 Task: Add Alba Botanica Hawaiian Green Tea Sunscreen Spf 45 to the cart.
Action: Mouse moved to (327, 168)
Screenshot: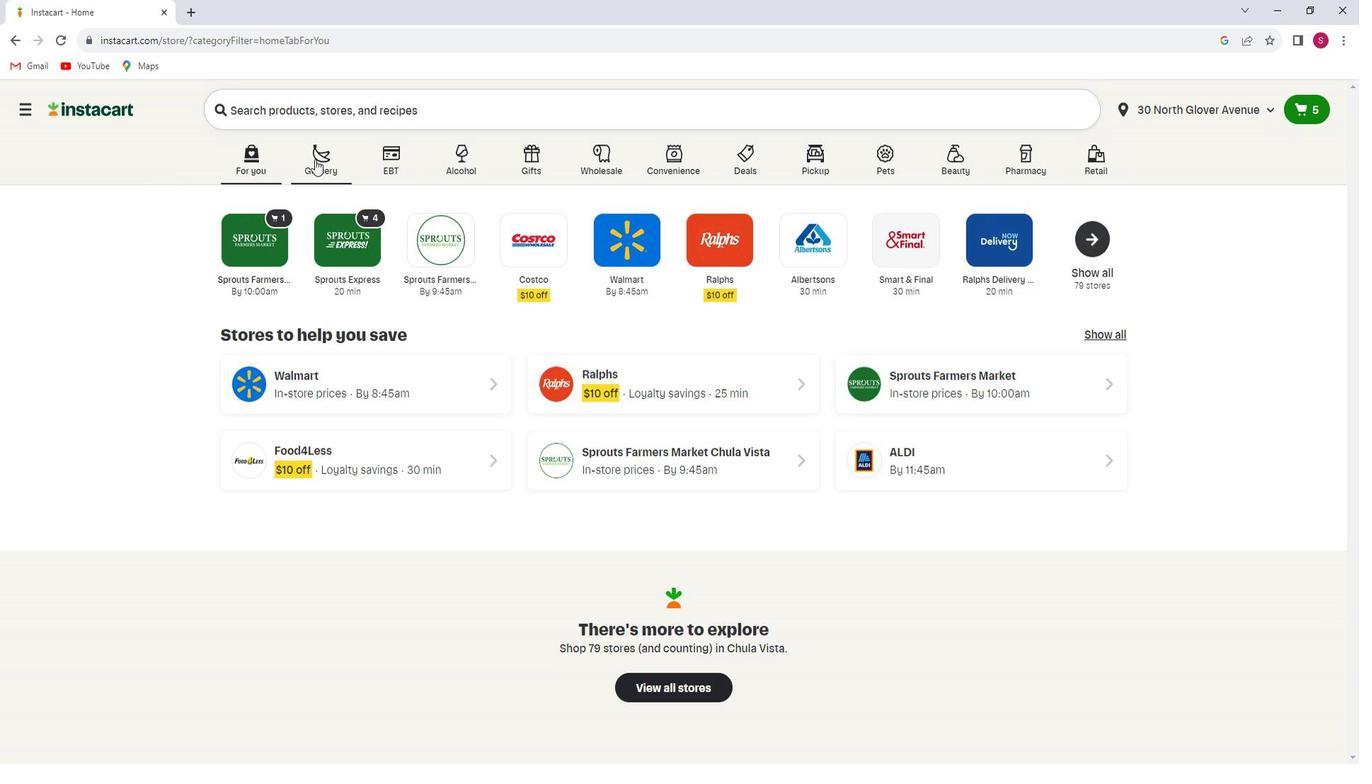 
Action: Mouse pressed left at (327, 168)
Screenshot: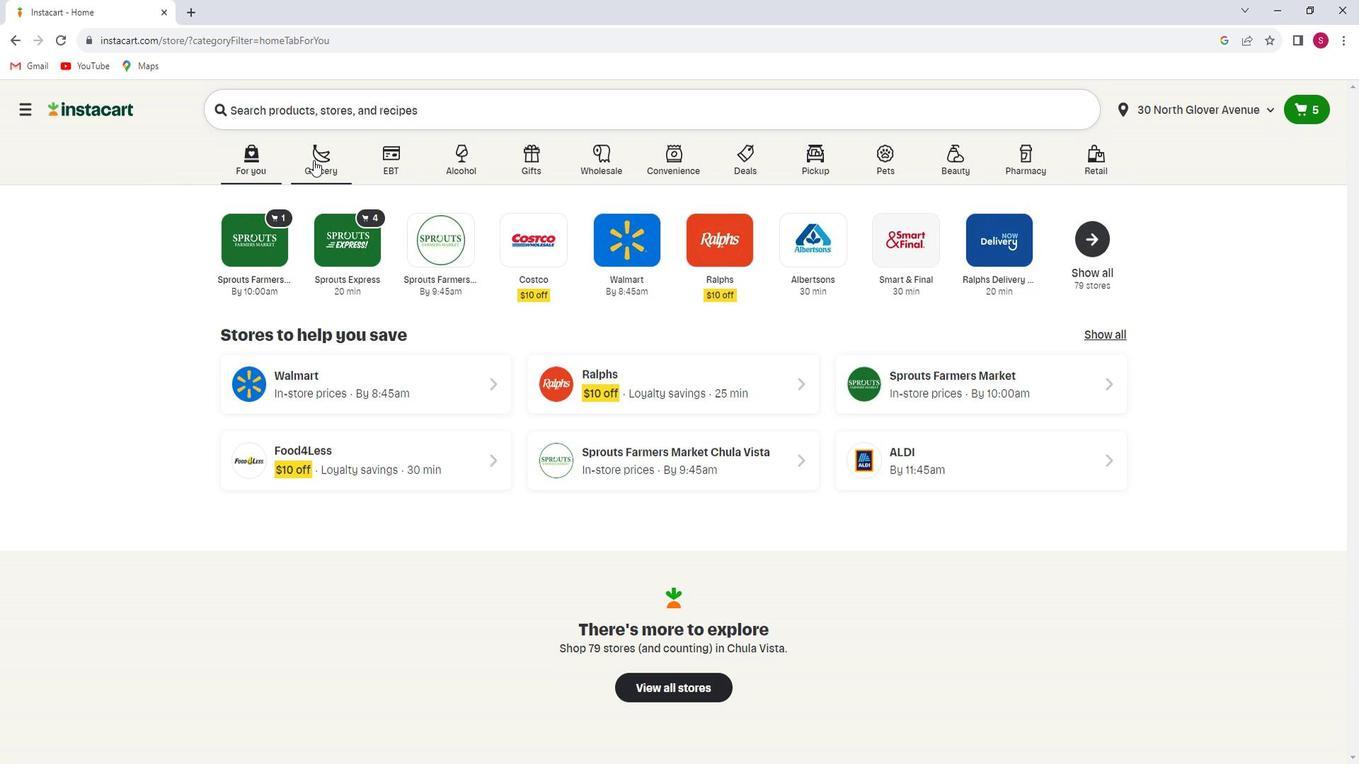 
Action: Mouse moved to (296, 418)
Screenshot: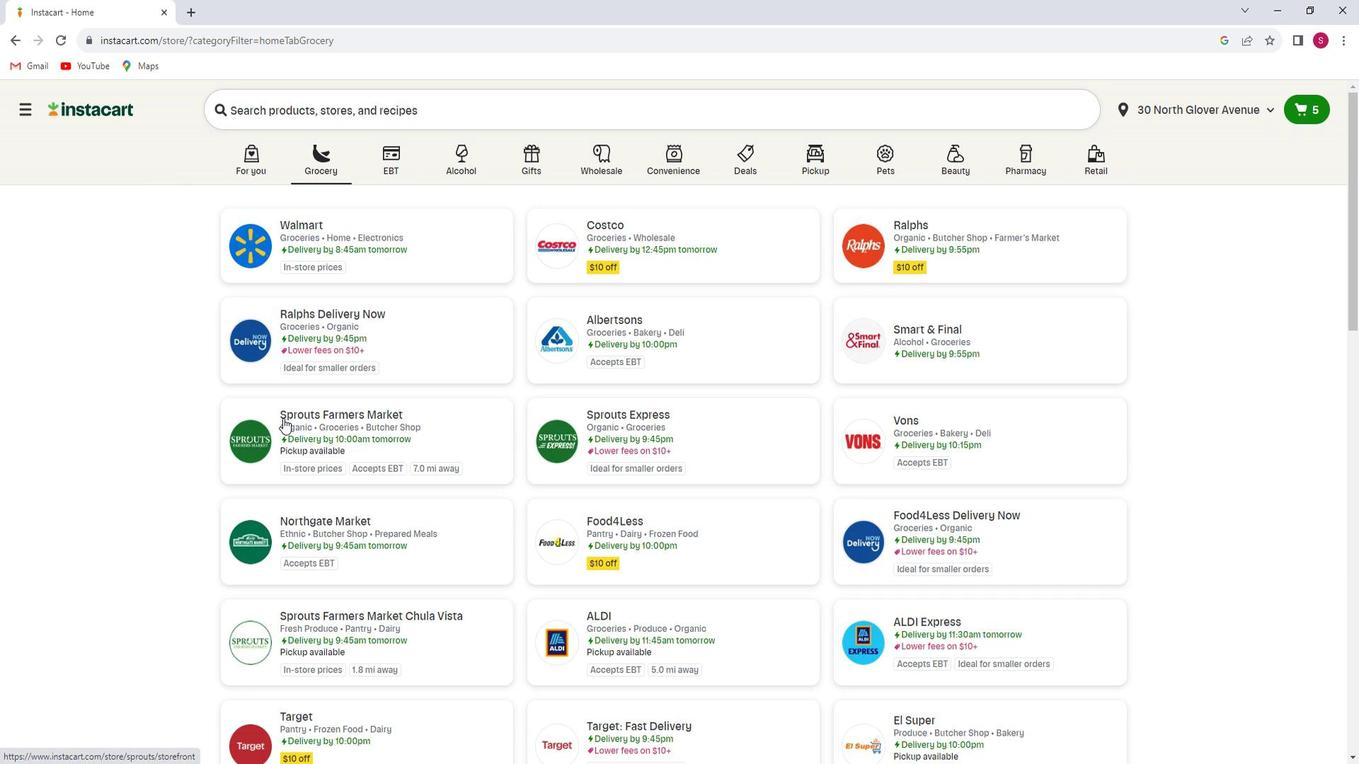 
Action: Mouse pressed left at (296, 418)
Screenshot: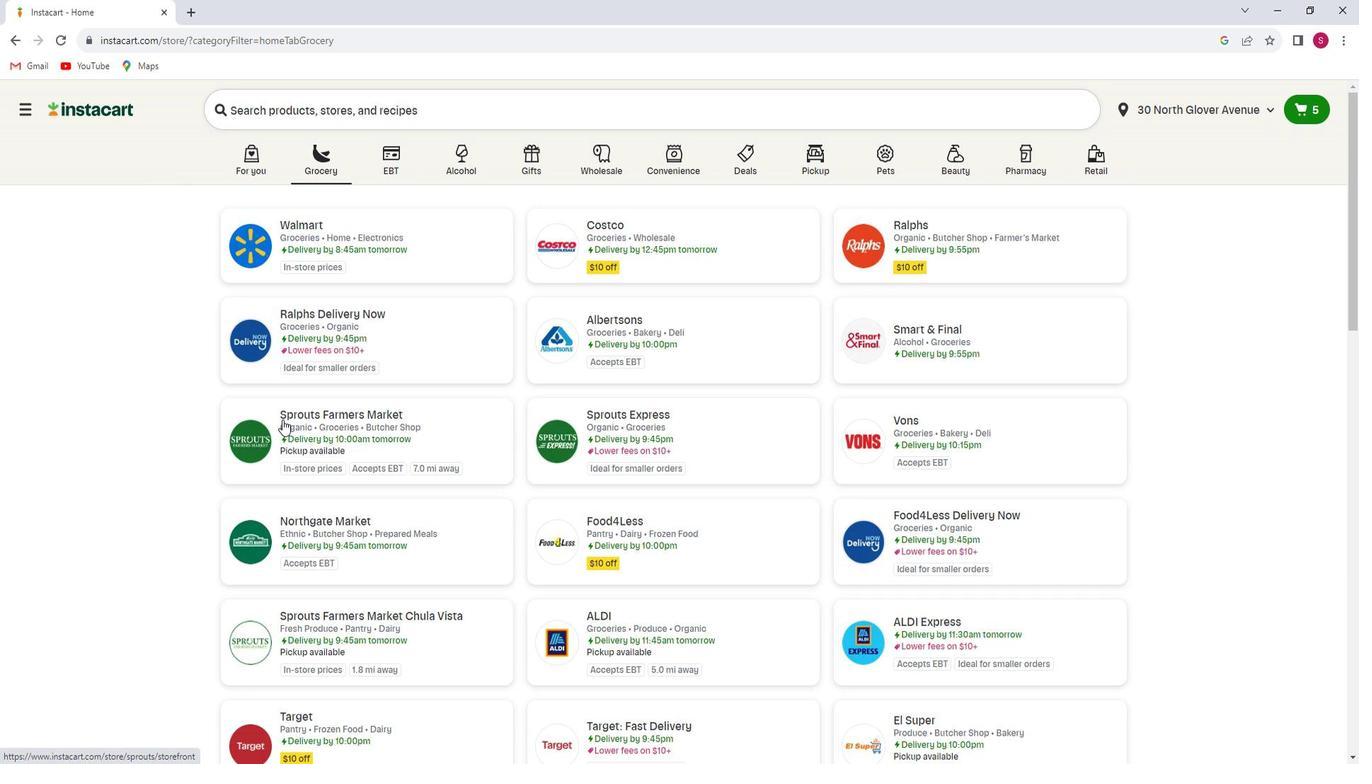 
Action: Mouse moved to (96, 468)
Screenshot: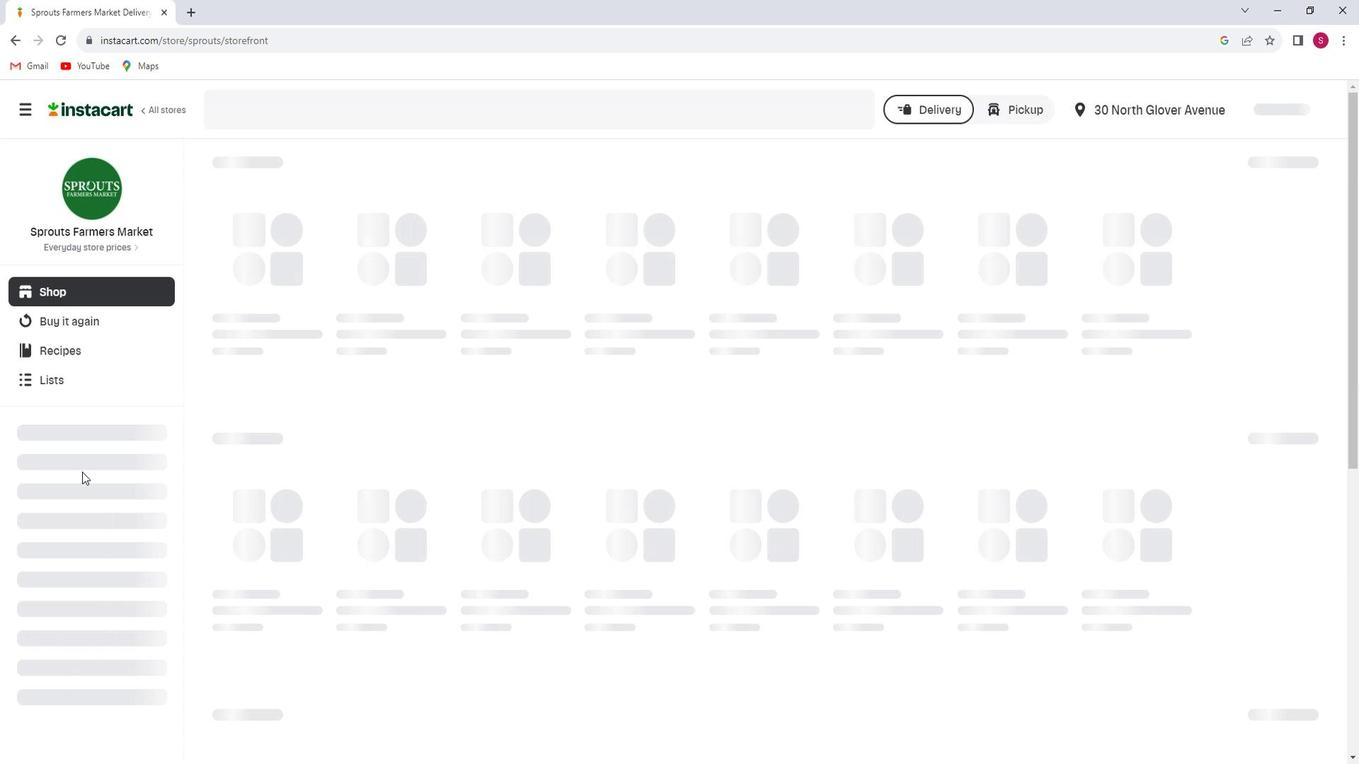
Action: Mouse scrolled (96, 467) with delta (0, 0)
Screenshot: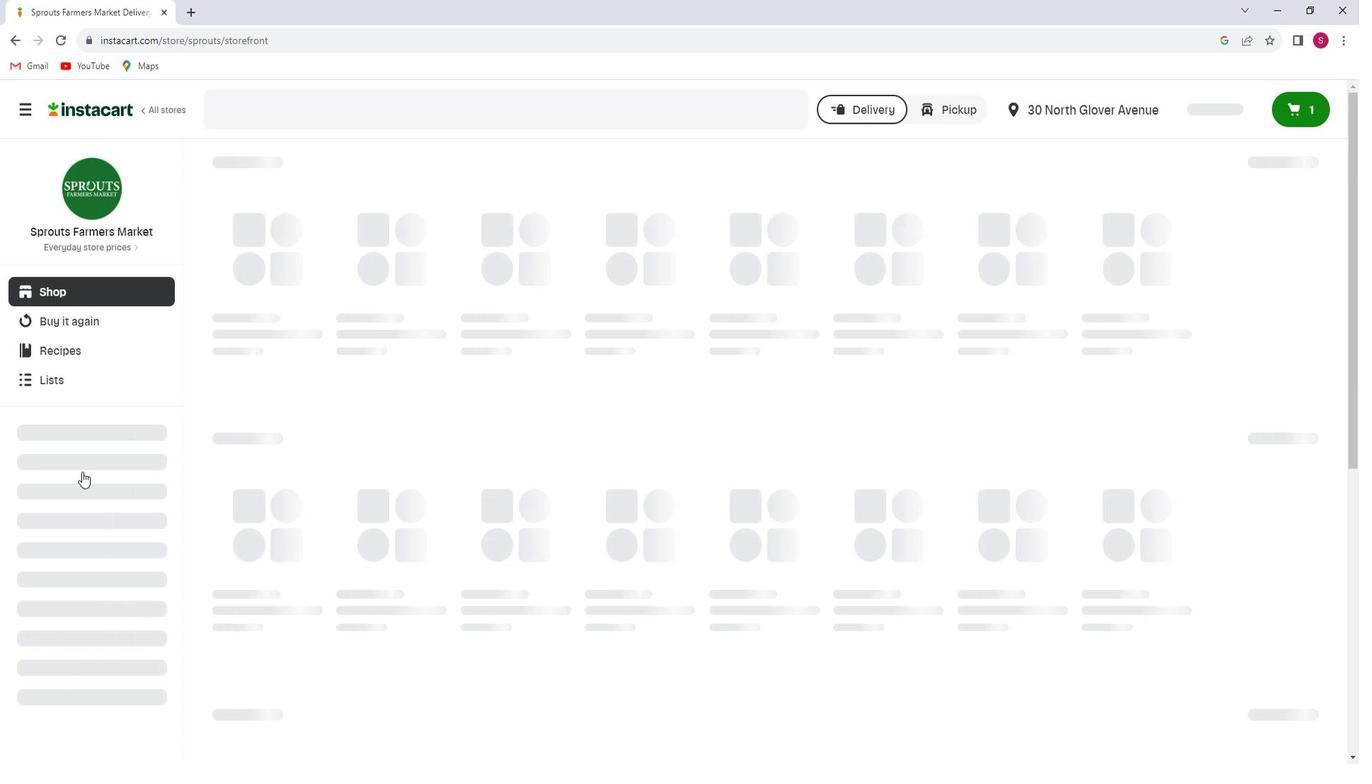 
Action: Mouse scrolled (96, 467) with delta (0, 0)
Screenshot: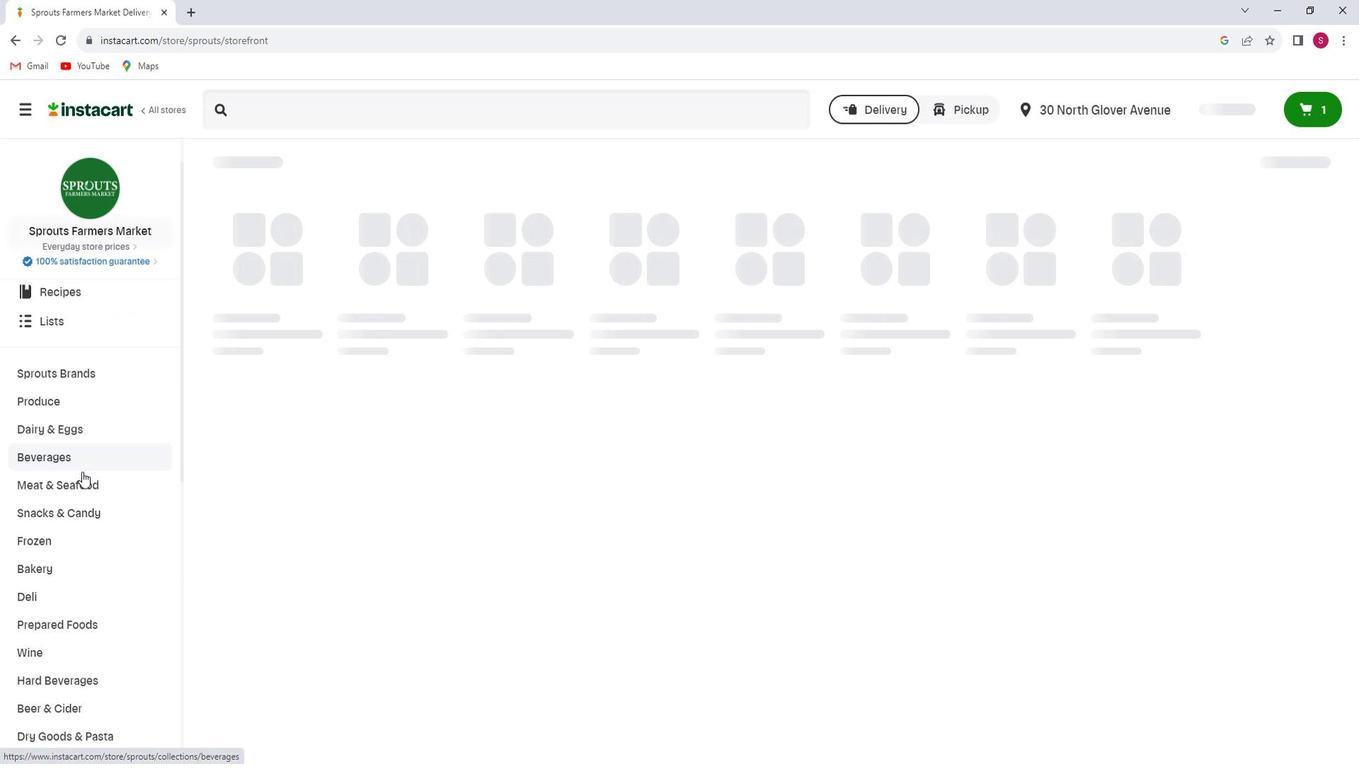 
Action: Mouse scrolled (96, 467) with delta (0, 0)
Screenshot: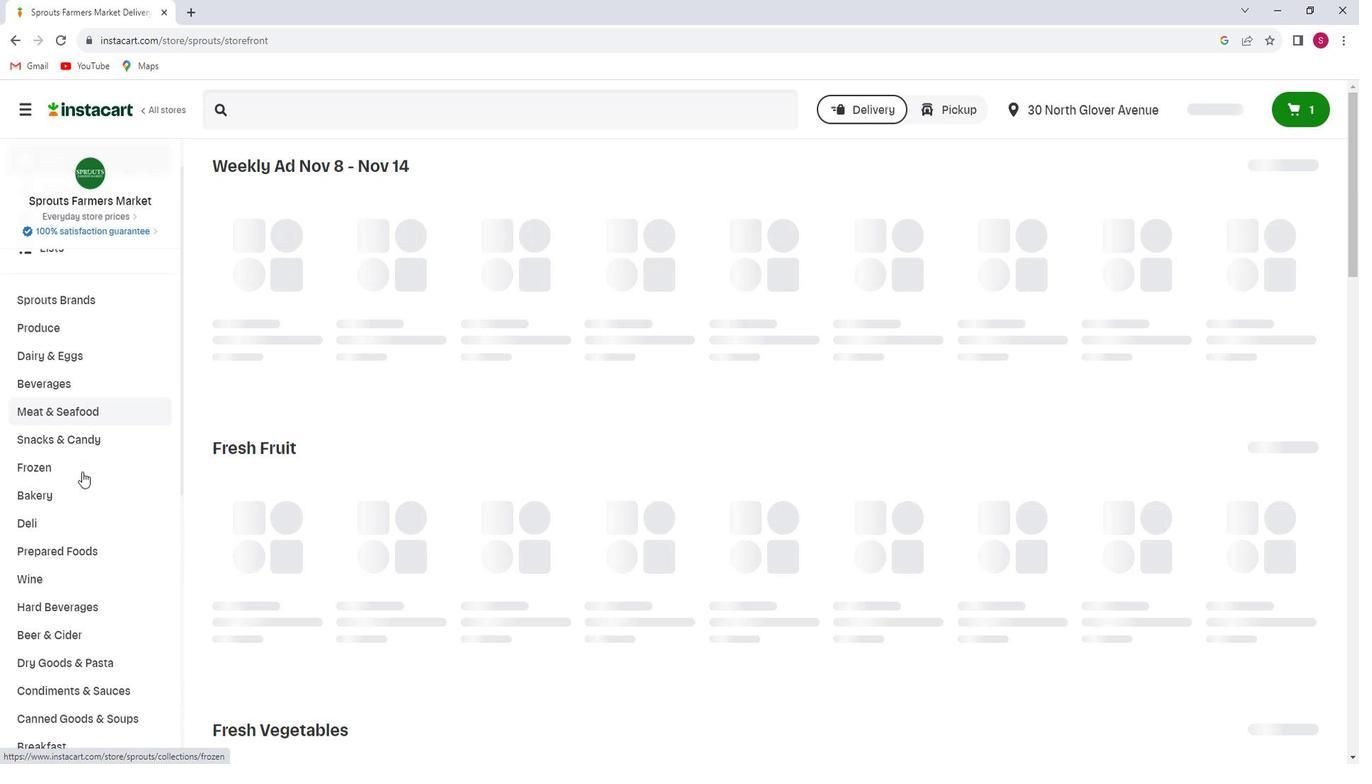 
Action: Mouse scrolled (96, 467) with delta (0, 0)
Screenshot: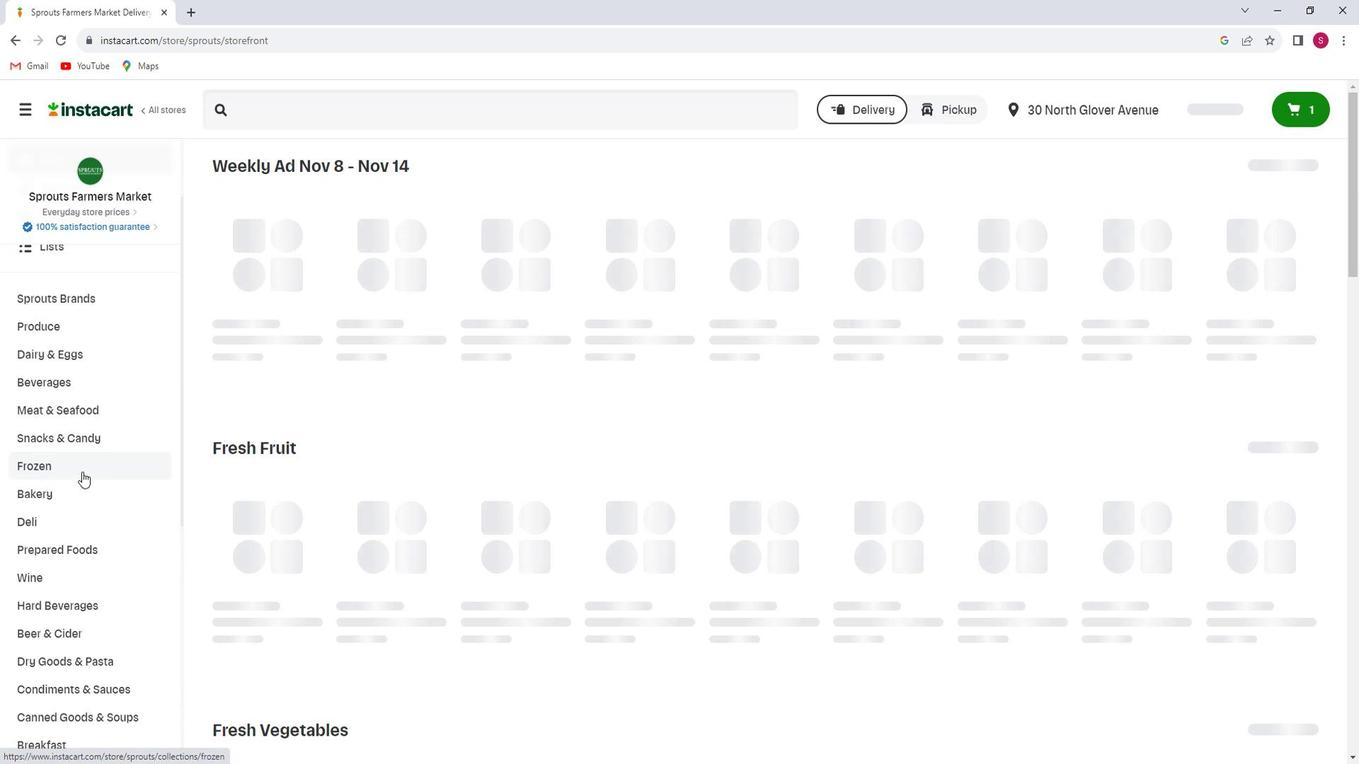 
Action: Mouse scrolled (96, 467) with delta (0, 0)
Screenshot: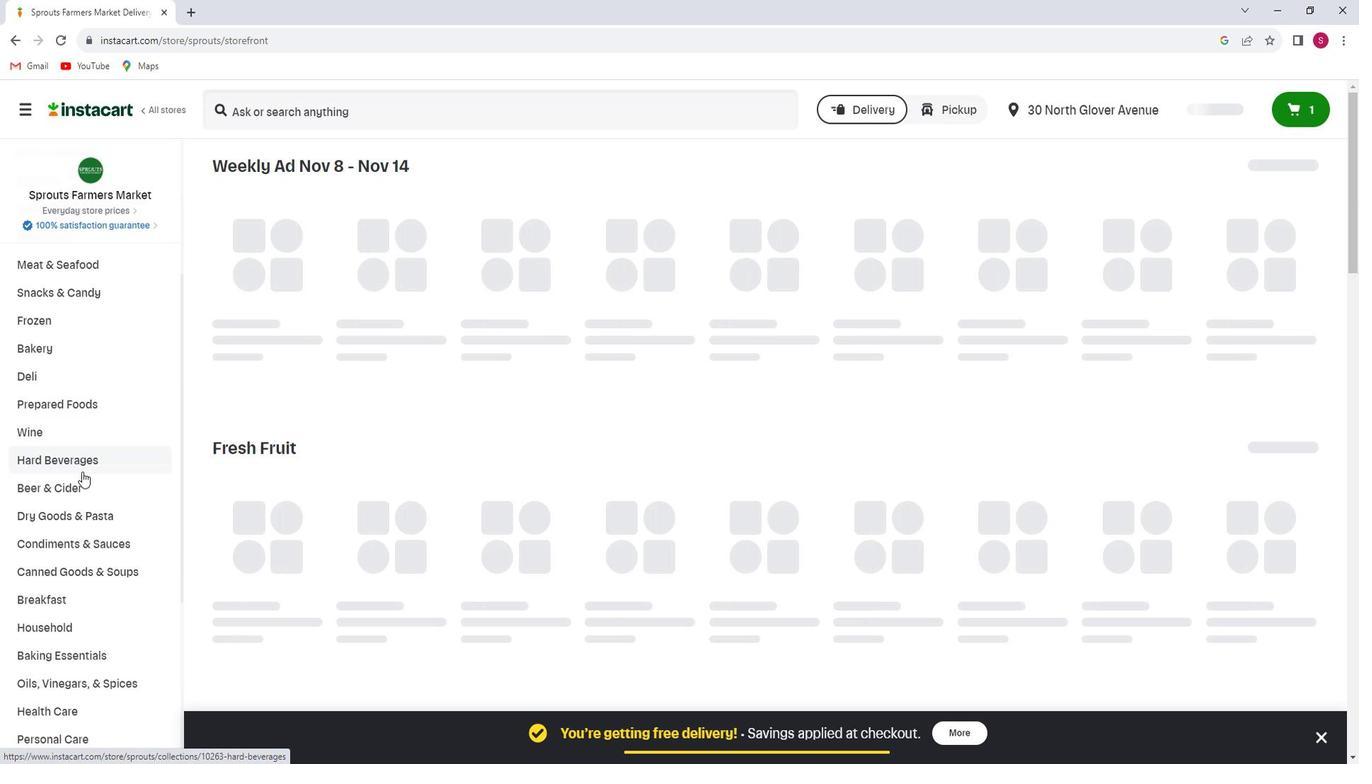 
Action: Mouse scrolled (96, 467) with delta (0, 0)
Screenshot: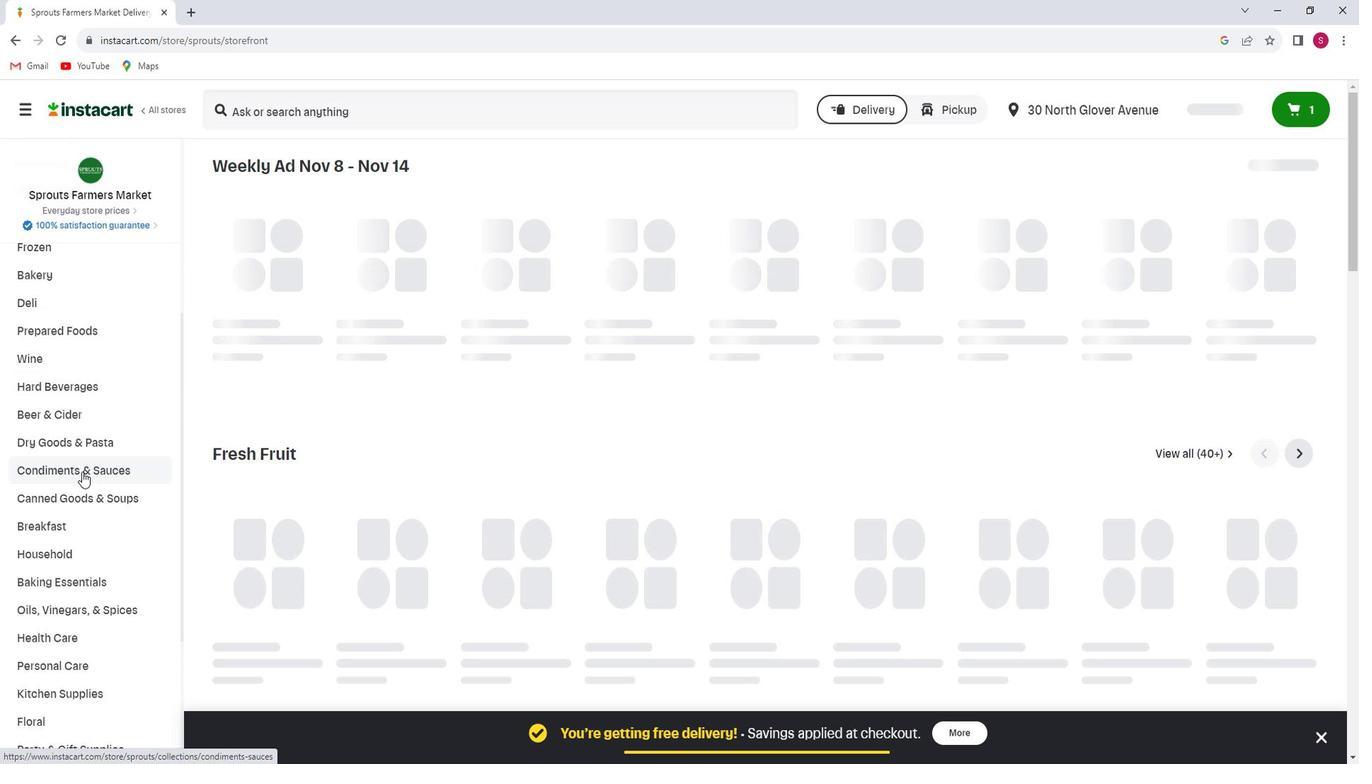 
Action: Mouse scrolled (96, 467) with delta (0, 0)
Screenshot: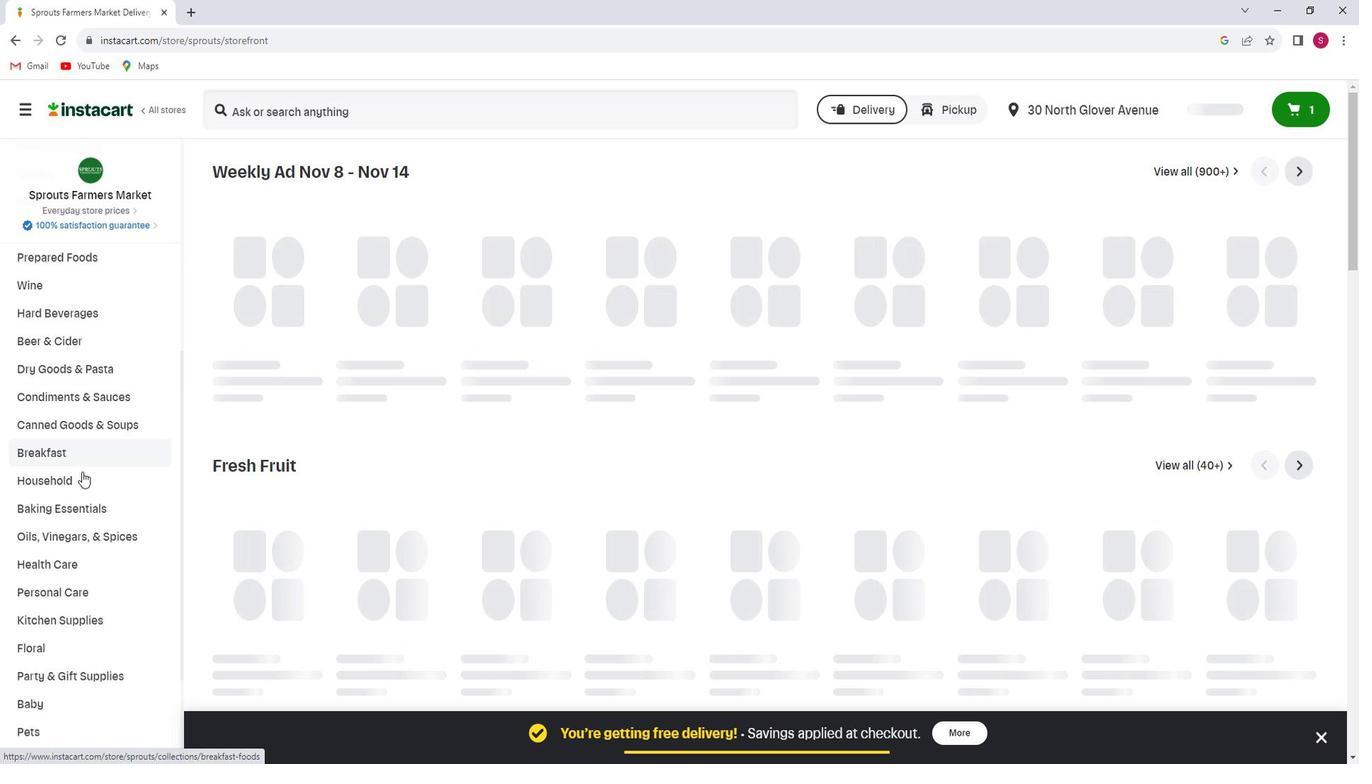 
Action: Mouse scrolled (96, 467) with delta (0, 0)
Screenshot: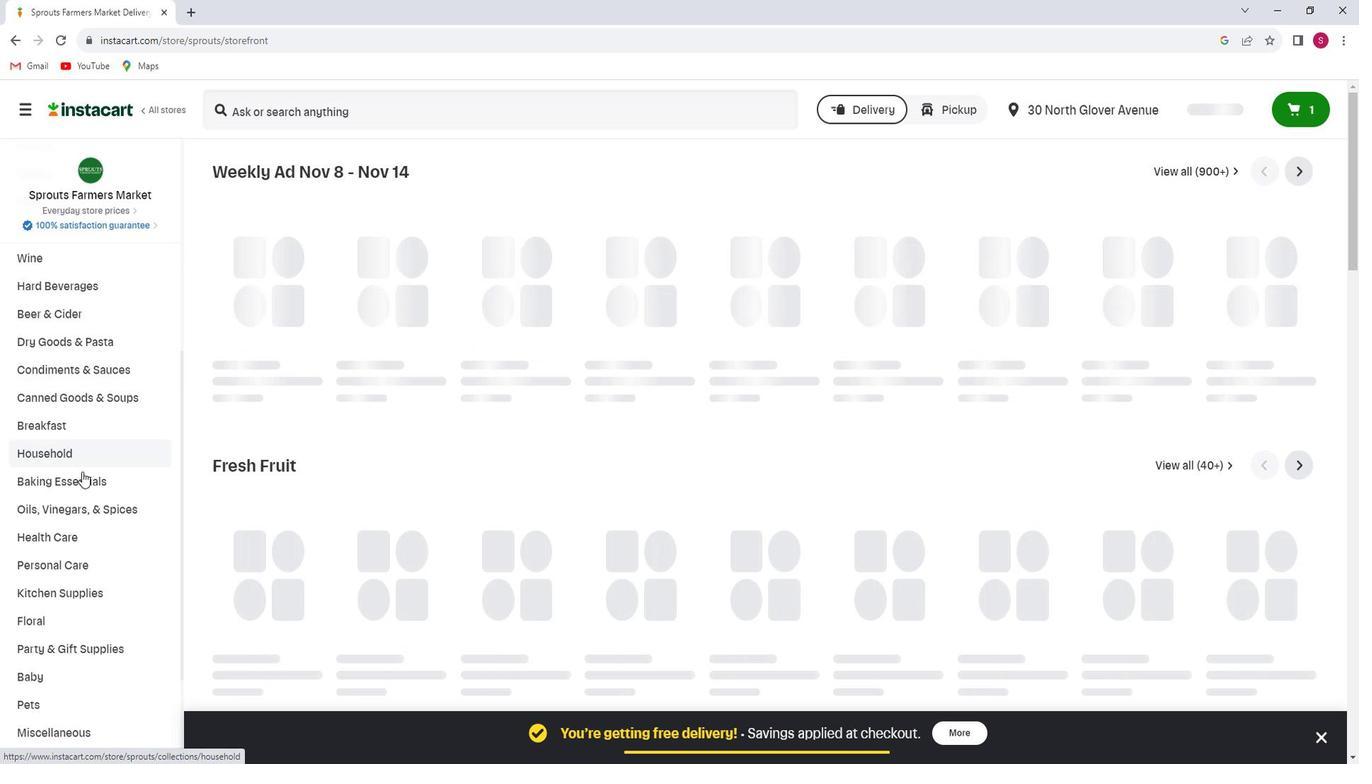 
Action: Mouse moved to (111, 447)
Screenshot: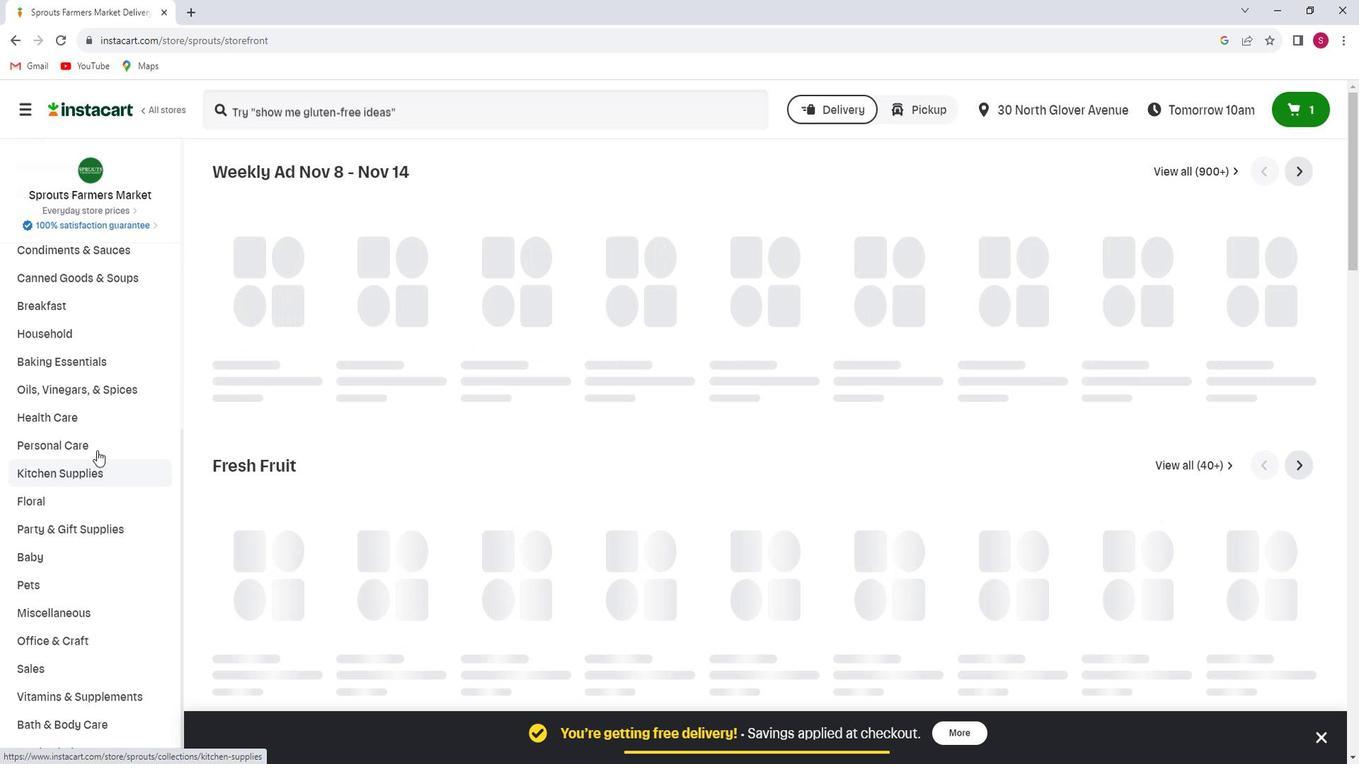 
Action: Mouse pressed left at (111, 447)
Screenshot: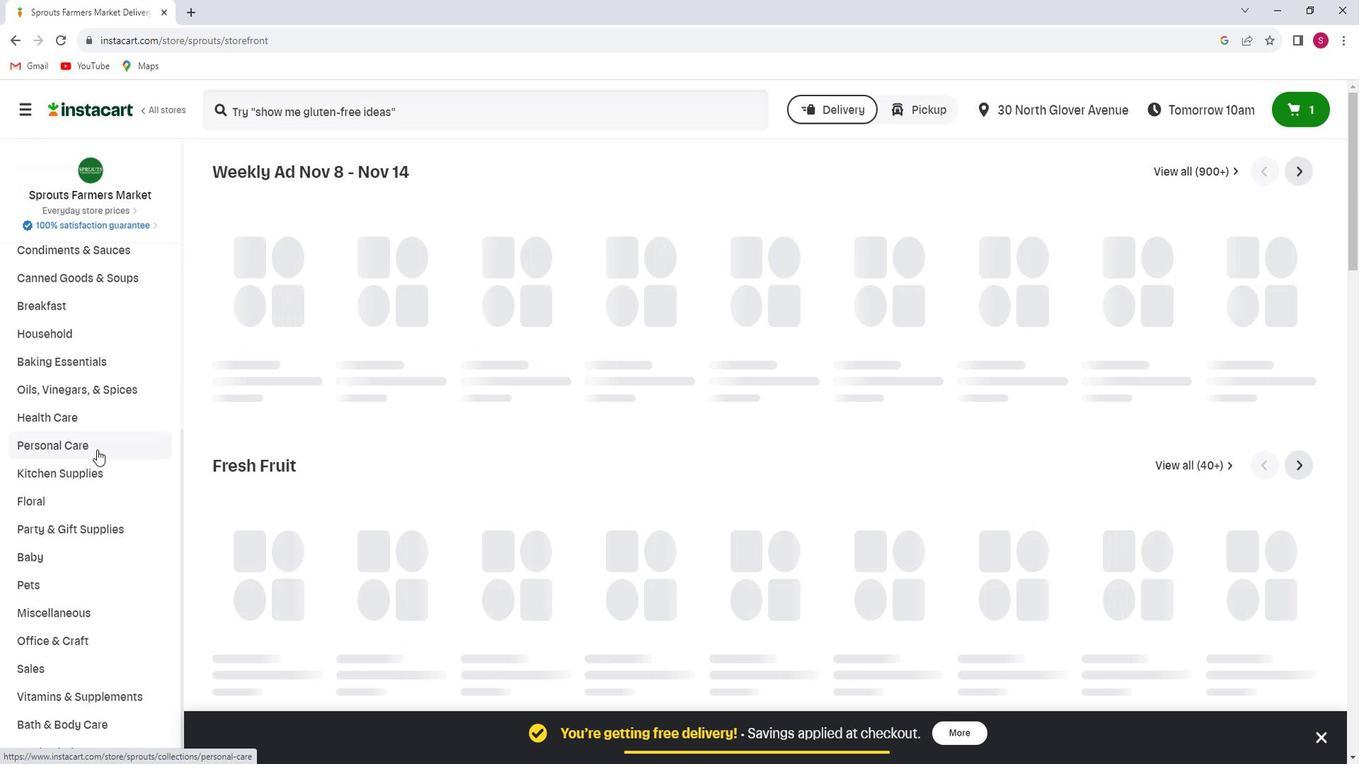 
Action: Mouse moved to (1083, 214)
Screenshot: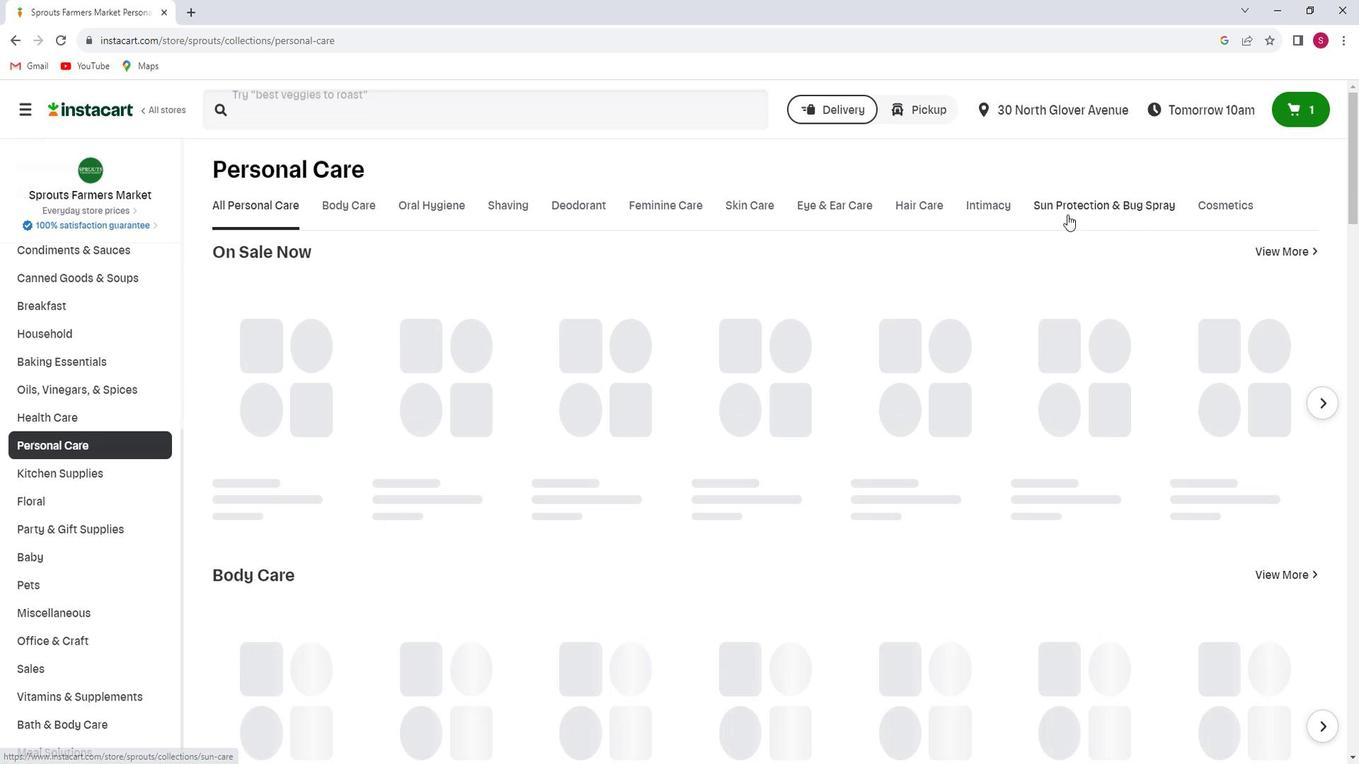 
Action: Mouse pressed left at (1083, 214)
Screenshot: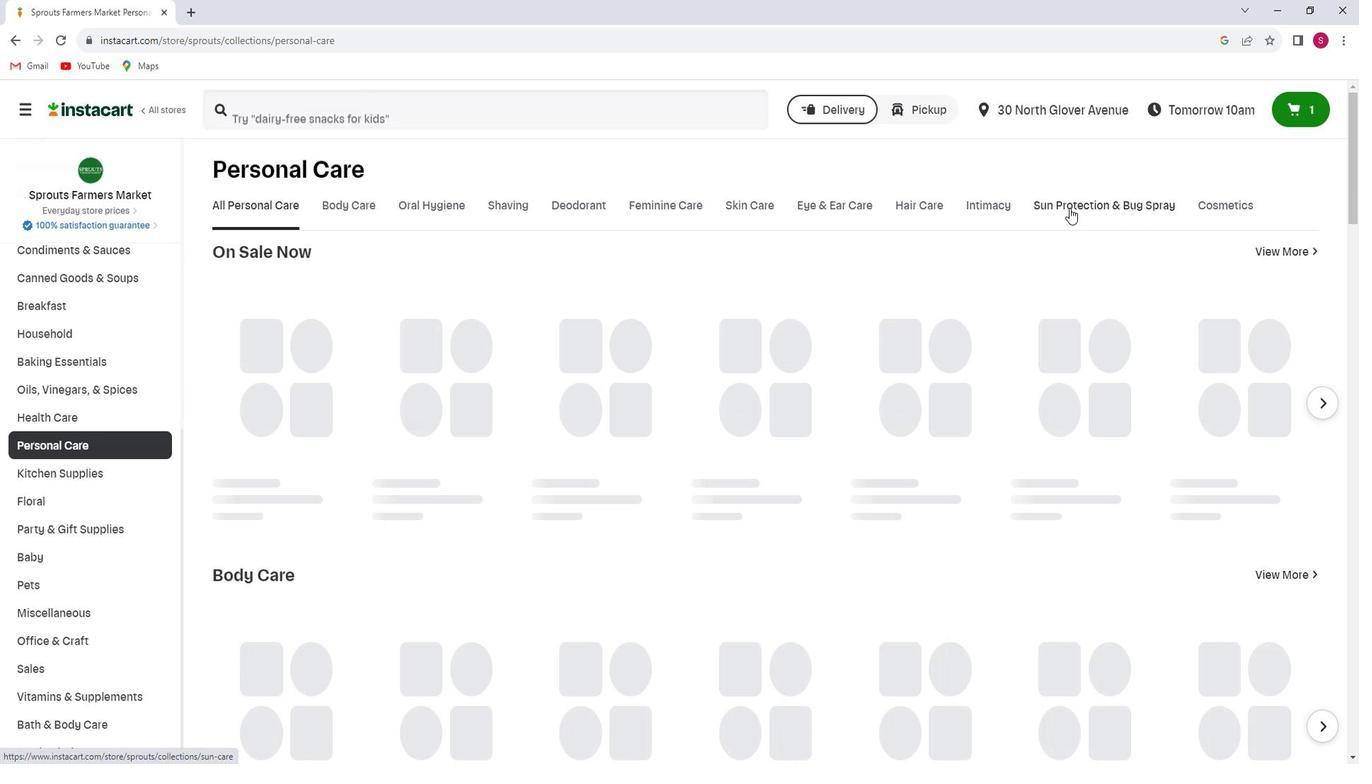 
Action: Mouse moved to (370, 110)
Screenshot: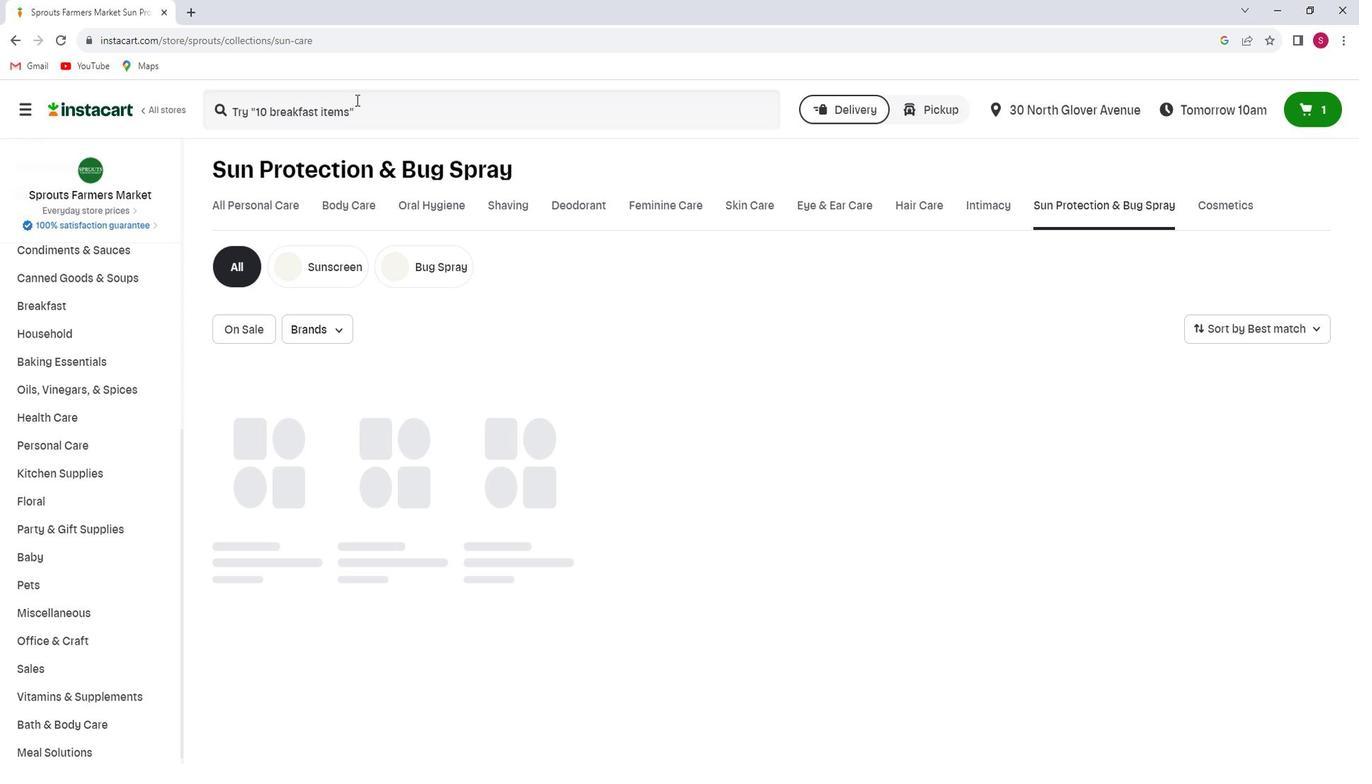 
Action: Mouse pressed left at (370, 110)
Screenshot: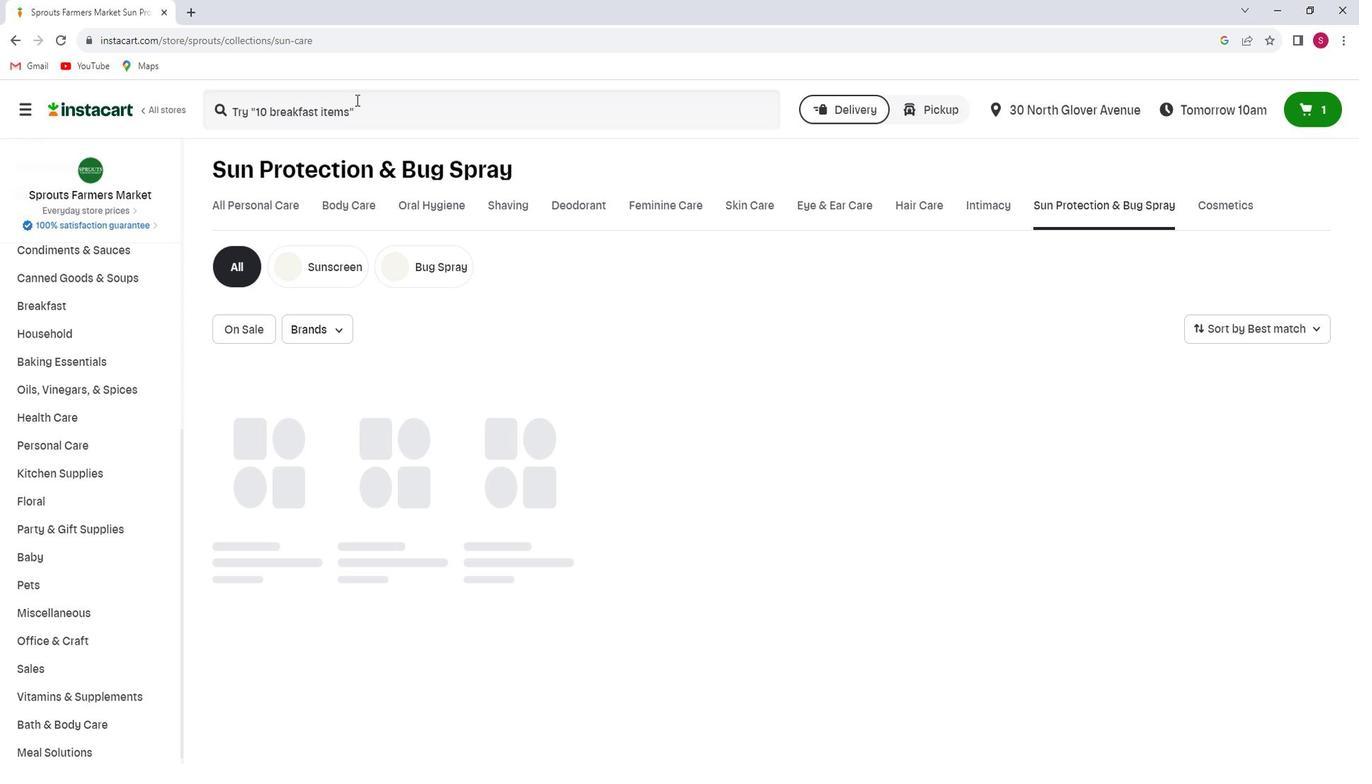 
Action: Mouse moved to (370, 116)
Screenshot: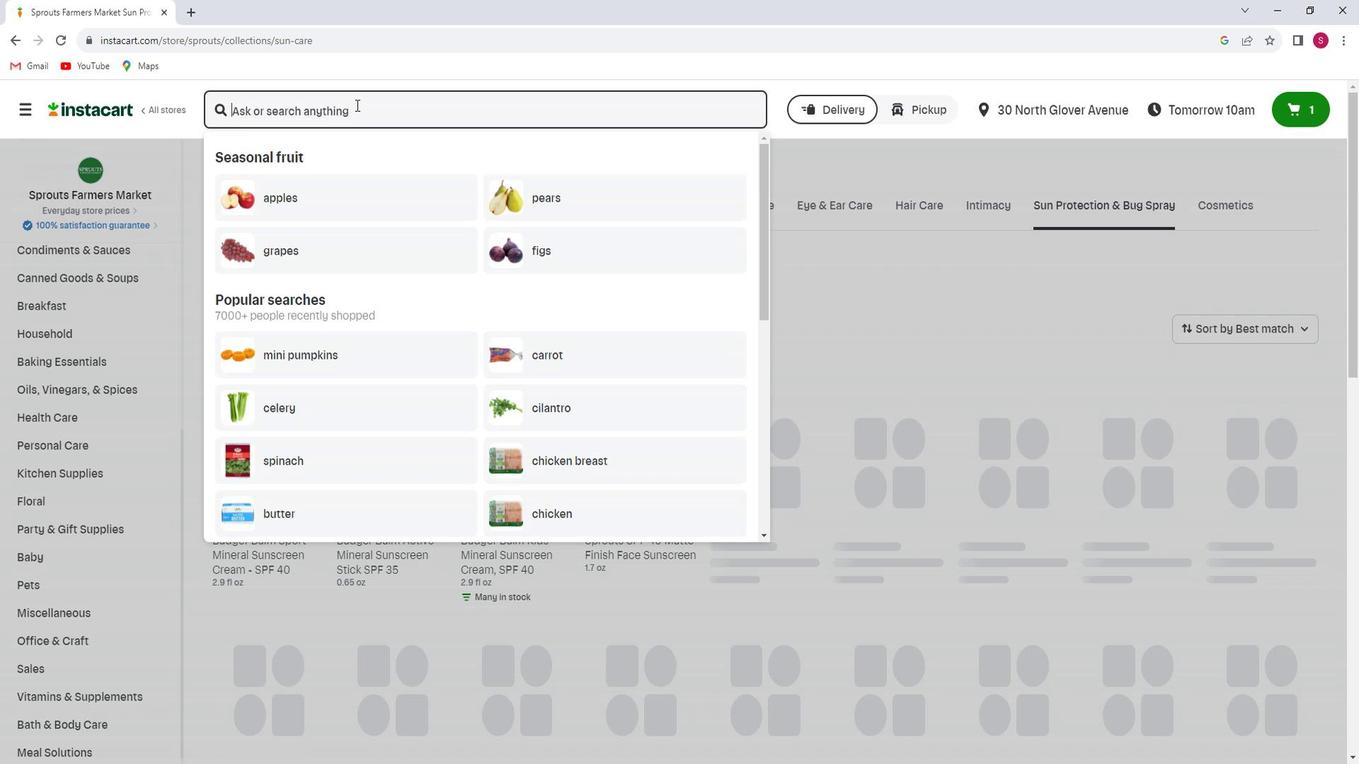 
Action: Key pressed <Key.shift>Alba<Key.space><Key.shift><Key.shift><Key.shift><Key.shift><Key.shift><Key.shift><Key.shift><Key.shift>Botanica<Key.space><Key.shift>Hawaiian<Key.space><Key.shift>Green<Key.space><Key.shift>Tea<Key.space><Key.shift>Sunscreen<Key.space><Key.shift>Spf<Key.space>45<Key.enter>
Screenshot: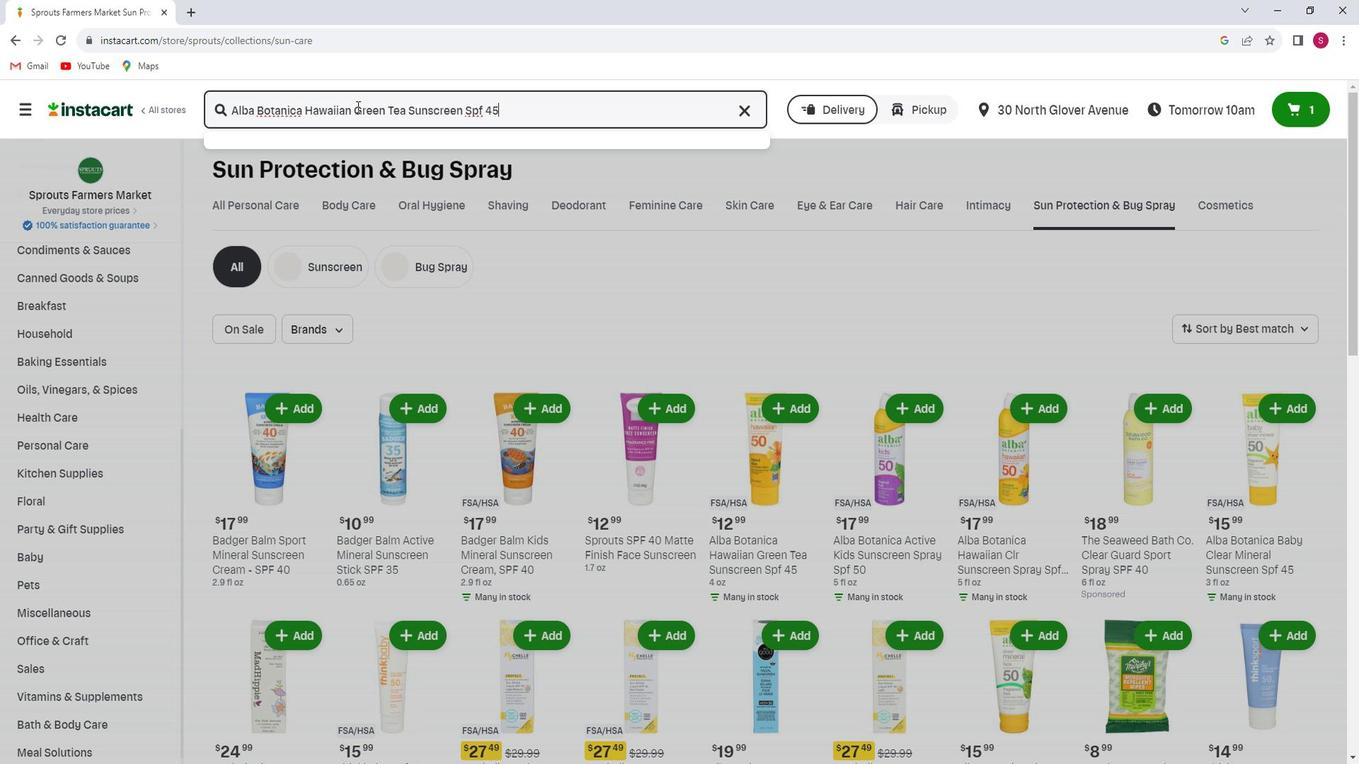 
Action: Mouse moved to (402, 241)
Screenshot: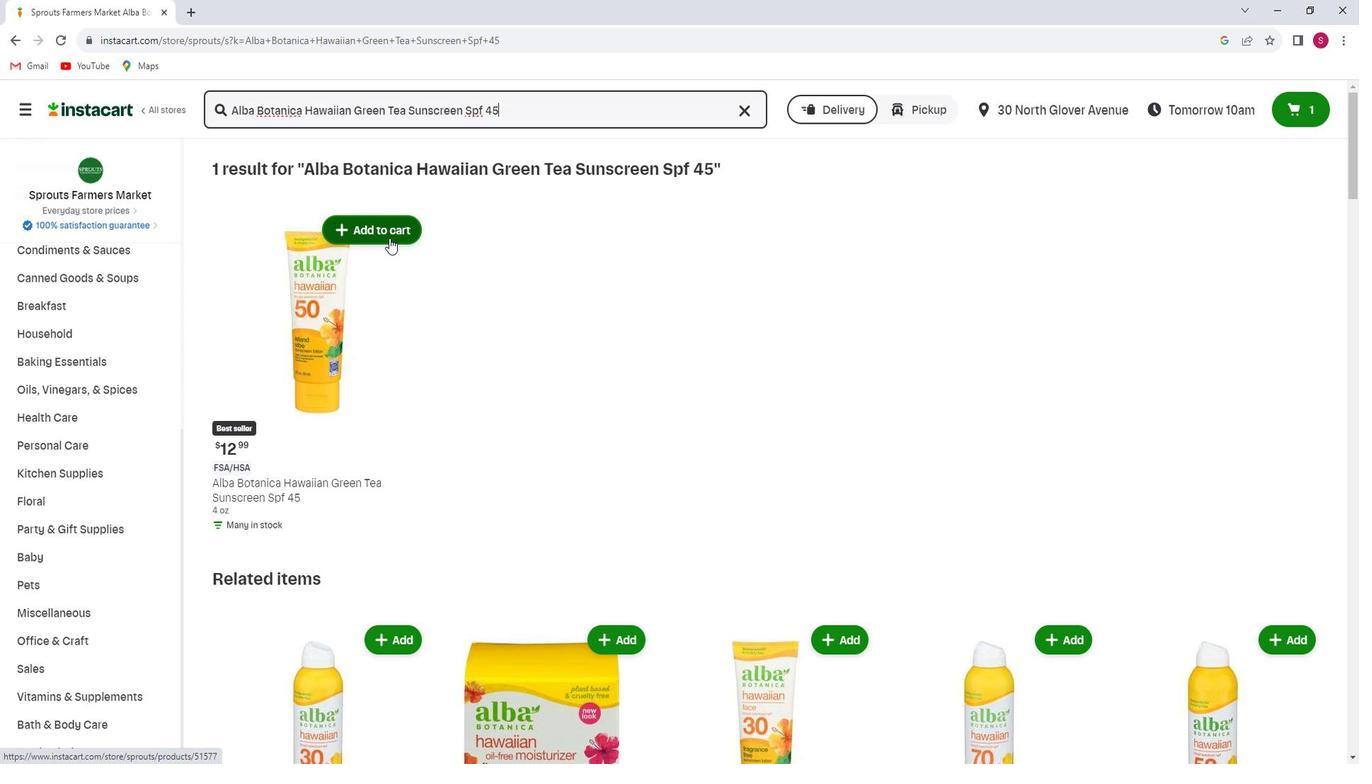 
Action: Mouse pressed left at (402, 241)
Screenshot: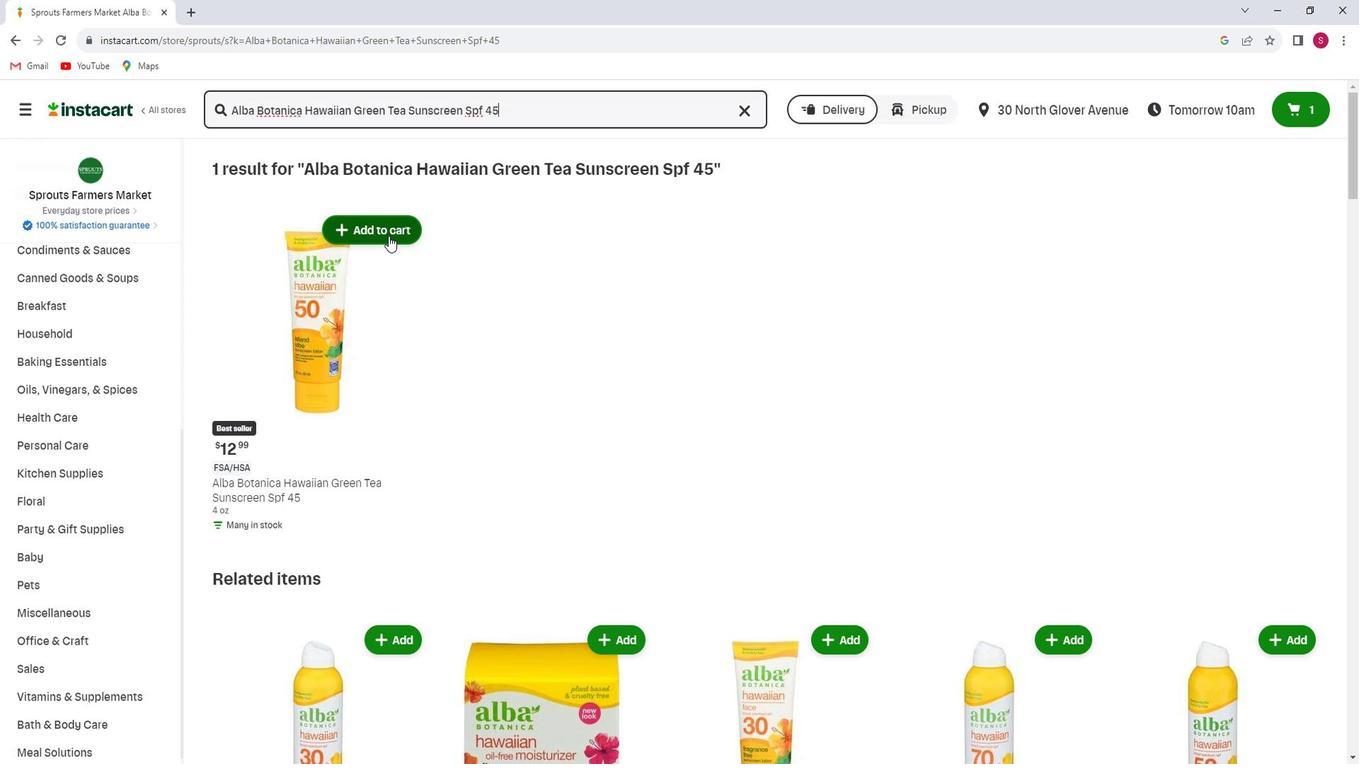 
Action: Mouse moved to (425, 298)
Screenshot: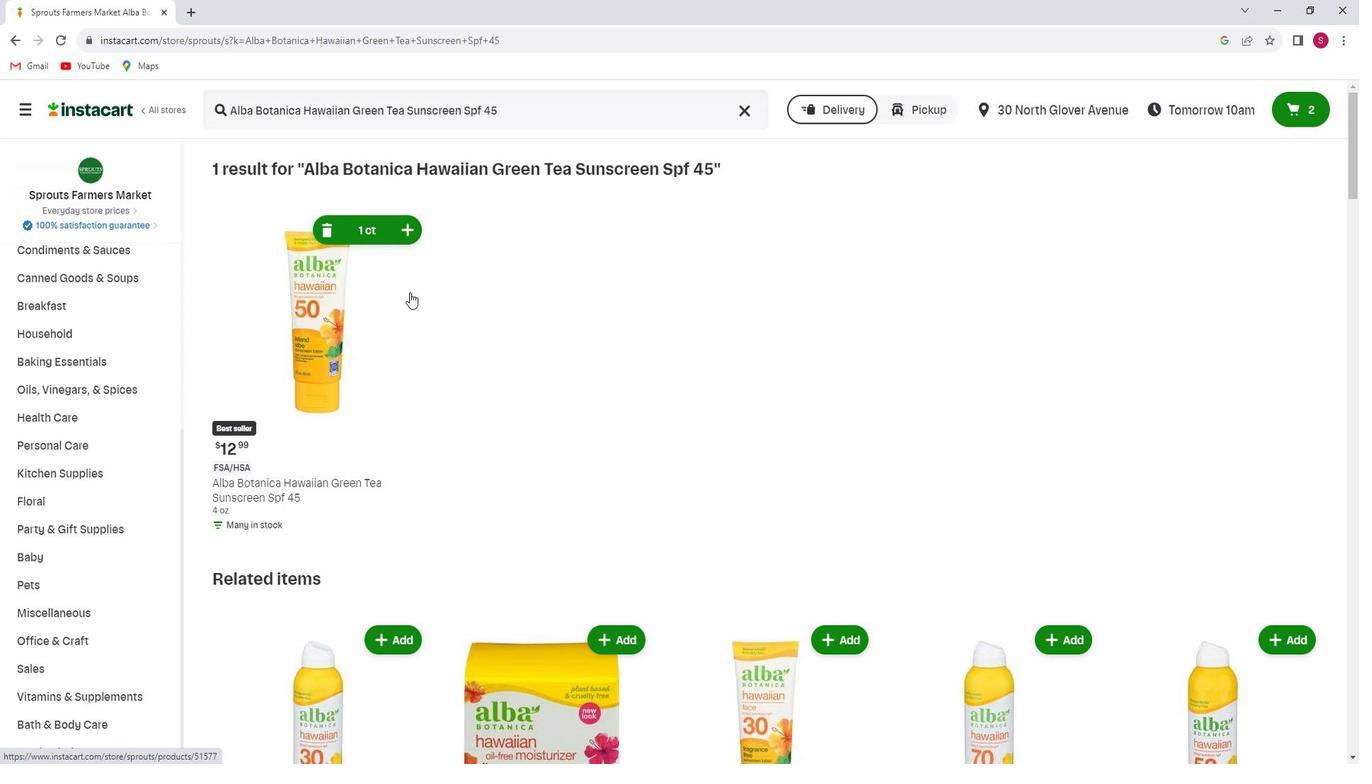 
